 Task: Add the task  Integrate a new email marketing system for a company's email campaigns to the section Code Cheetahs in the project AgileInsight and add a Due Date to the respective task as 2023/08/17
Action: Mouse moved to (89, 312)
Screenshot: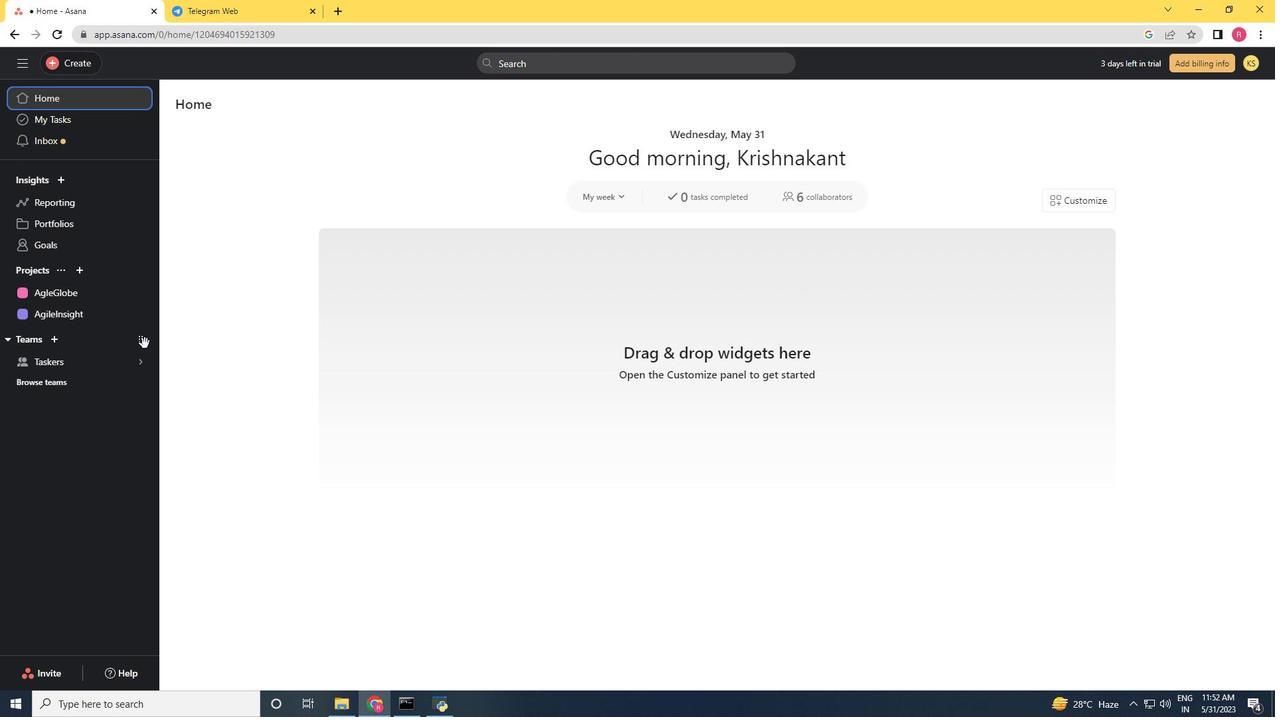 
Action: Mouse pressed left at (89, 312)
Screenshot: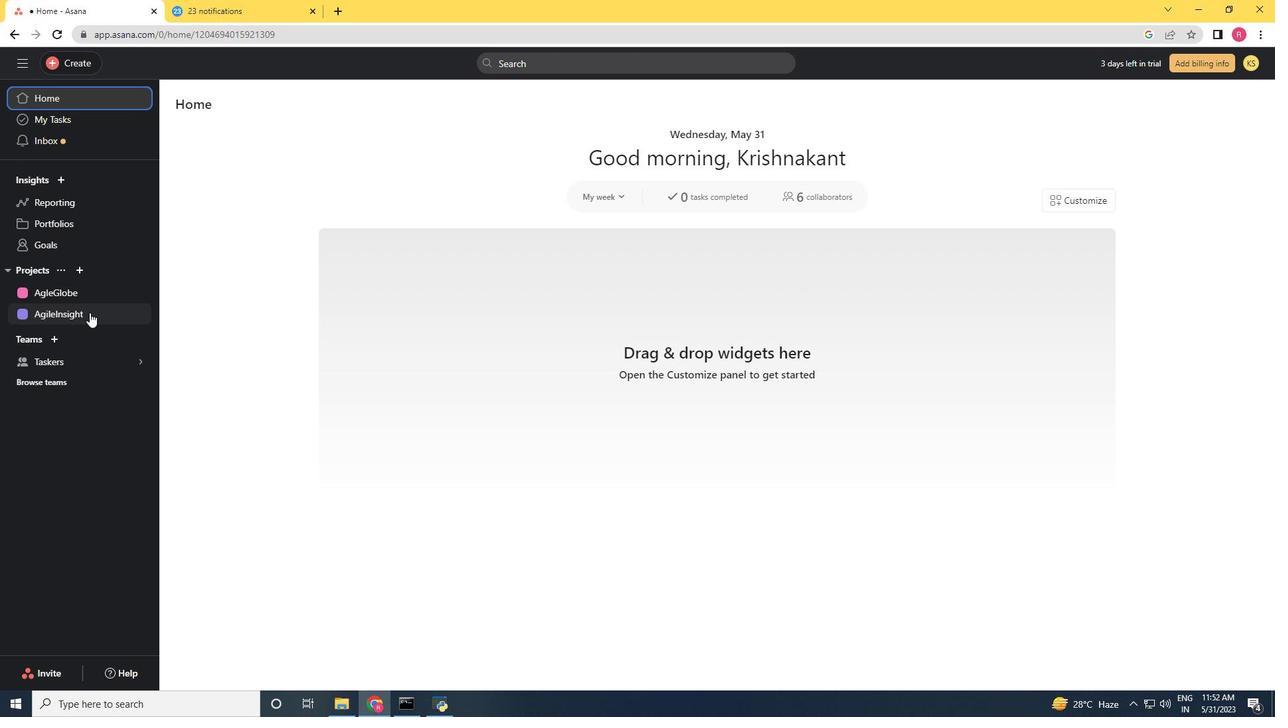 
Action: Mouse moved to (843, 298)
Screenshot: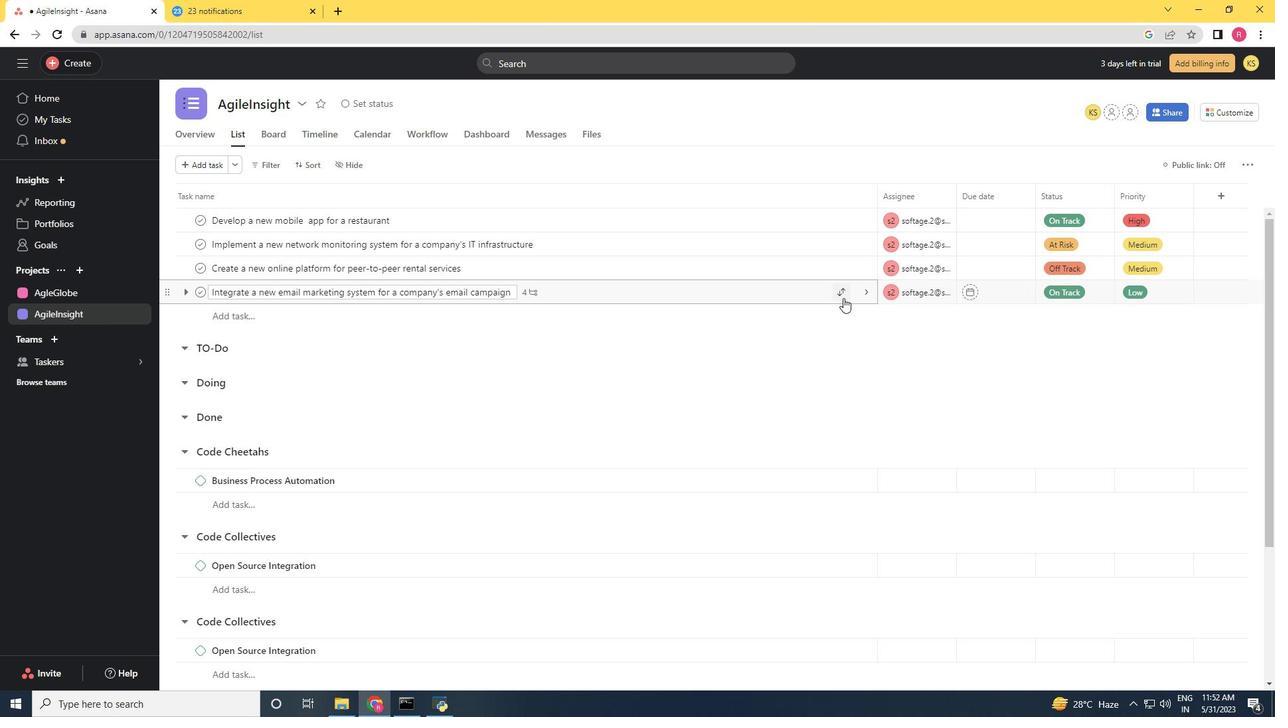 
Action: Mouse pressed left at (843, 298)
Screenshot: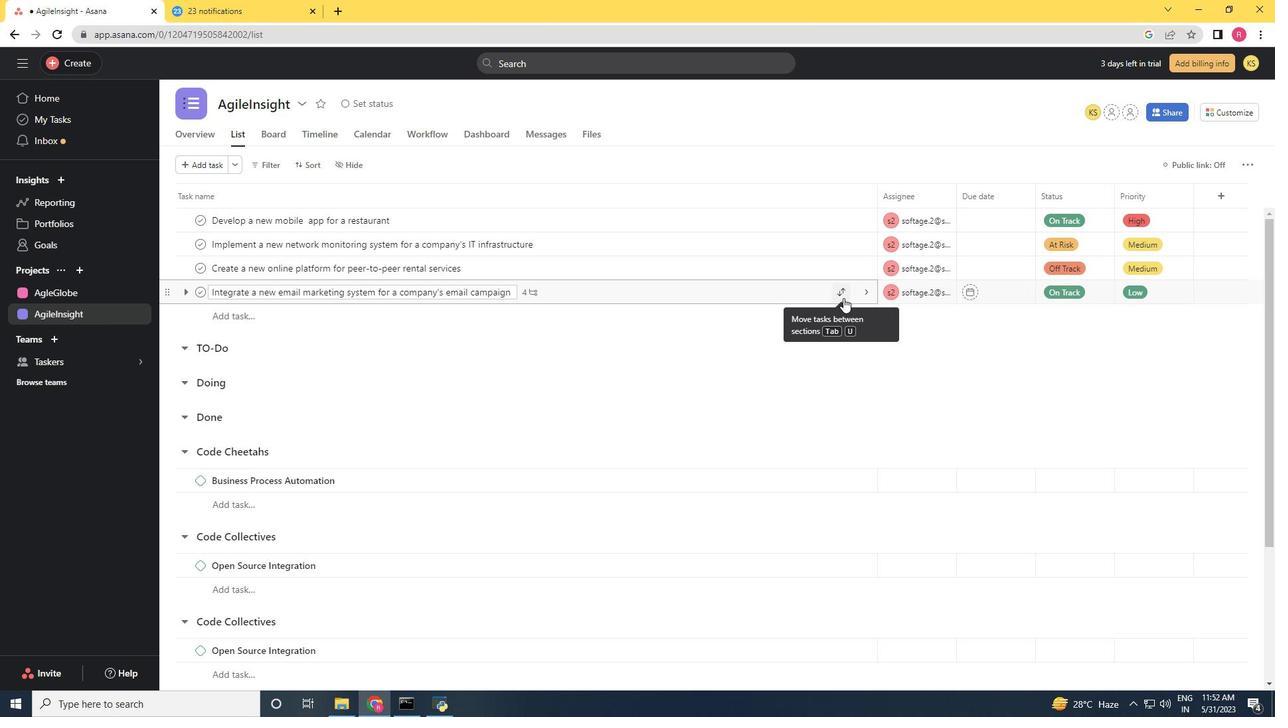 
Action: Mouse moved to (807, 443)
Screenshot: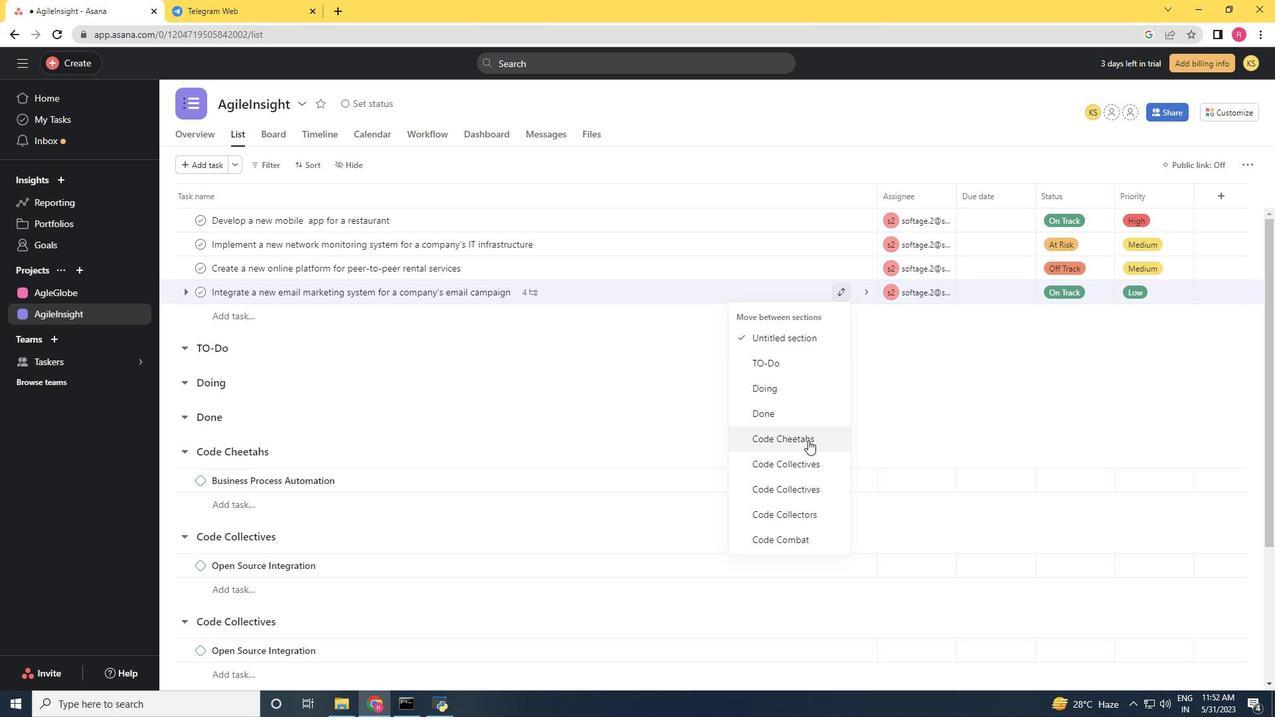 
Action: Mouse pressed left at (807, 443)
Screenshot: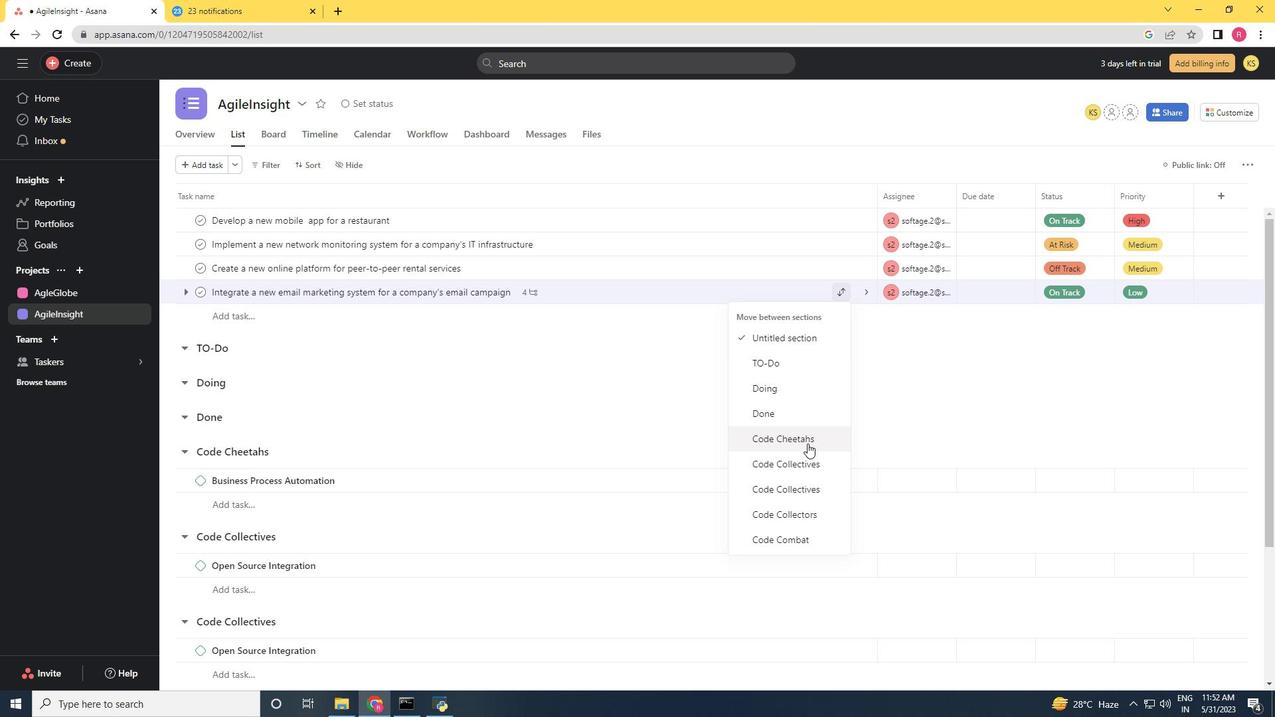 
Action: Mouse moved to (318, 164)
Screenshot: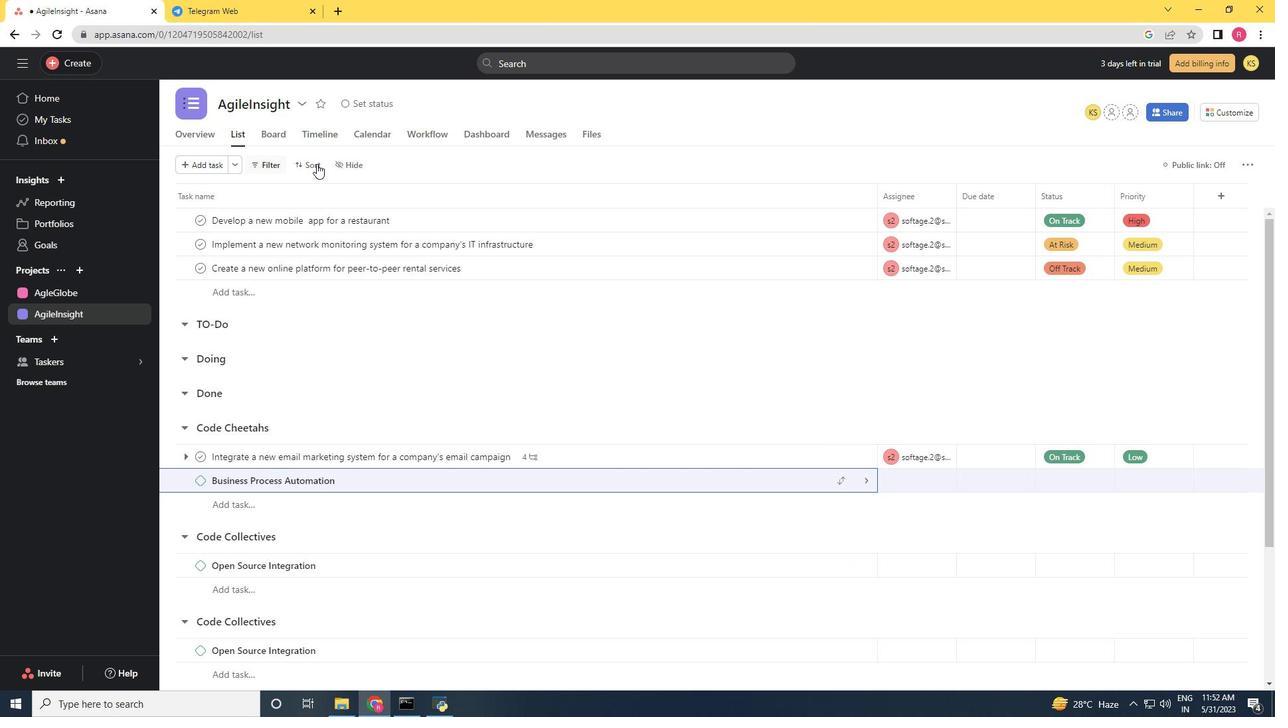 
Action: Mouse pressed left at (318, 164)
Screenshot: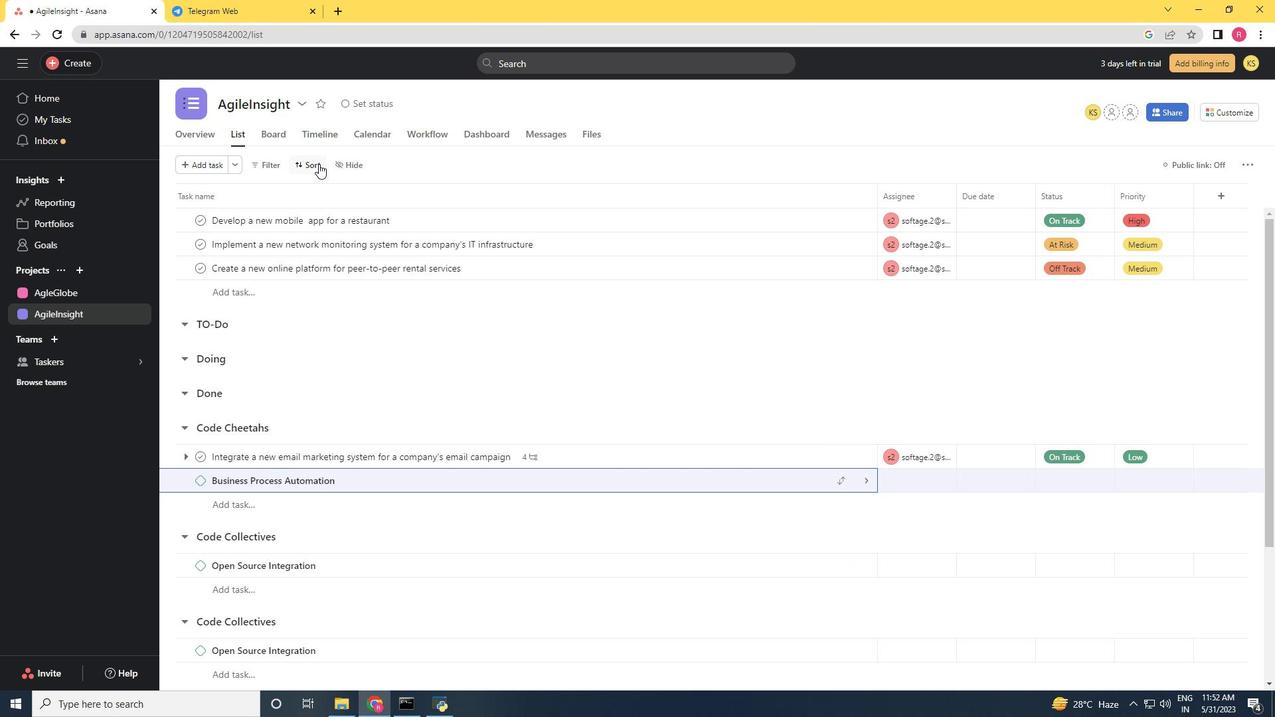 
Action: Mouse moved to (597, 439)
Screenshot: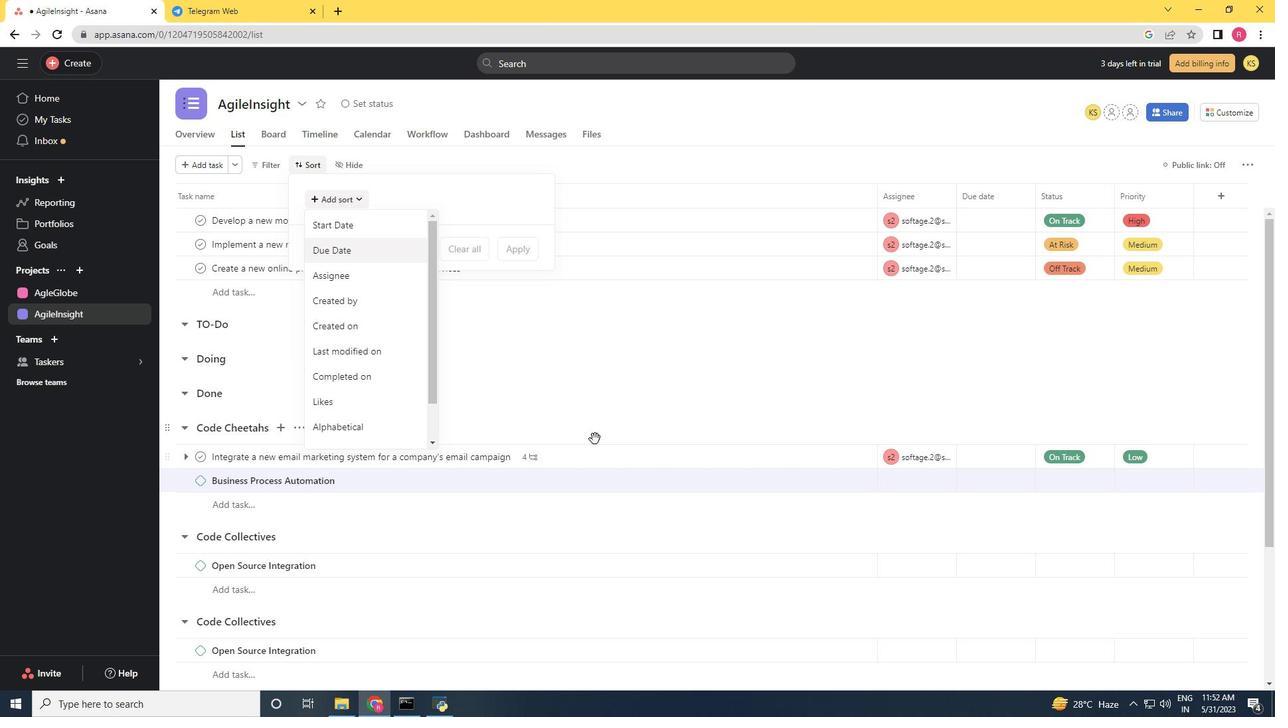 
Action: Mouse pressed left at (597, 439)
Screenshot: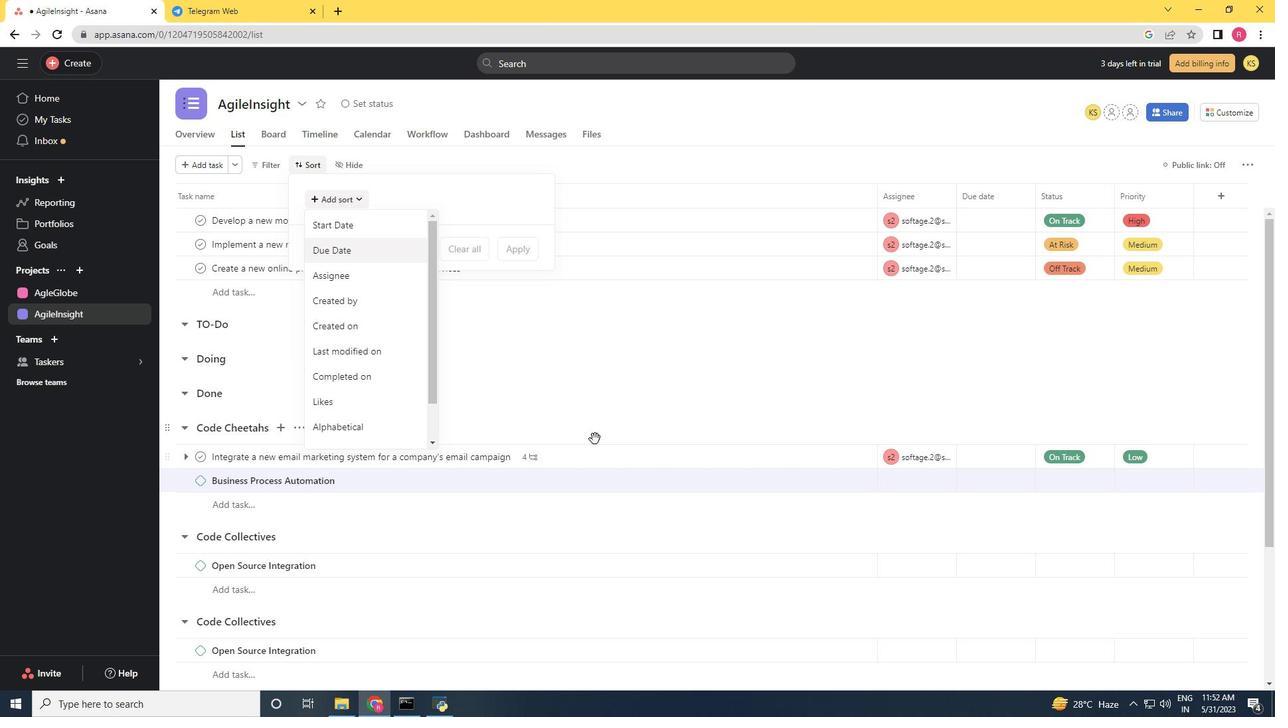 
Action: Mouse moved to (602, 445)
Screenshot: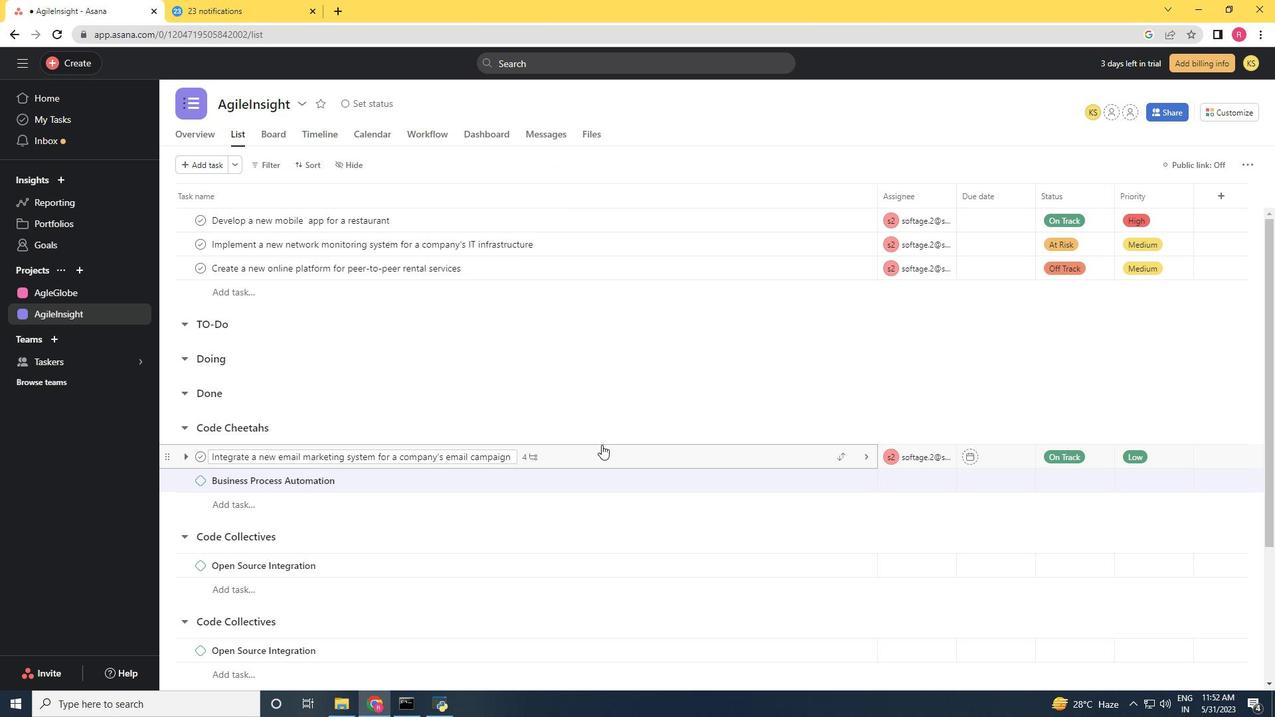 
Action: Mouse pressed left at (602, 445)
Screenshot: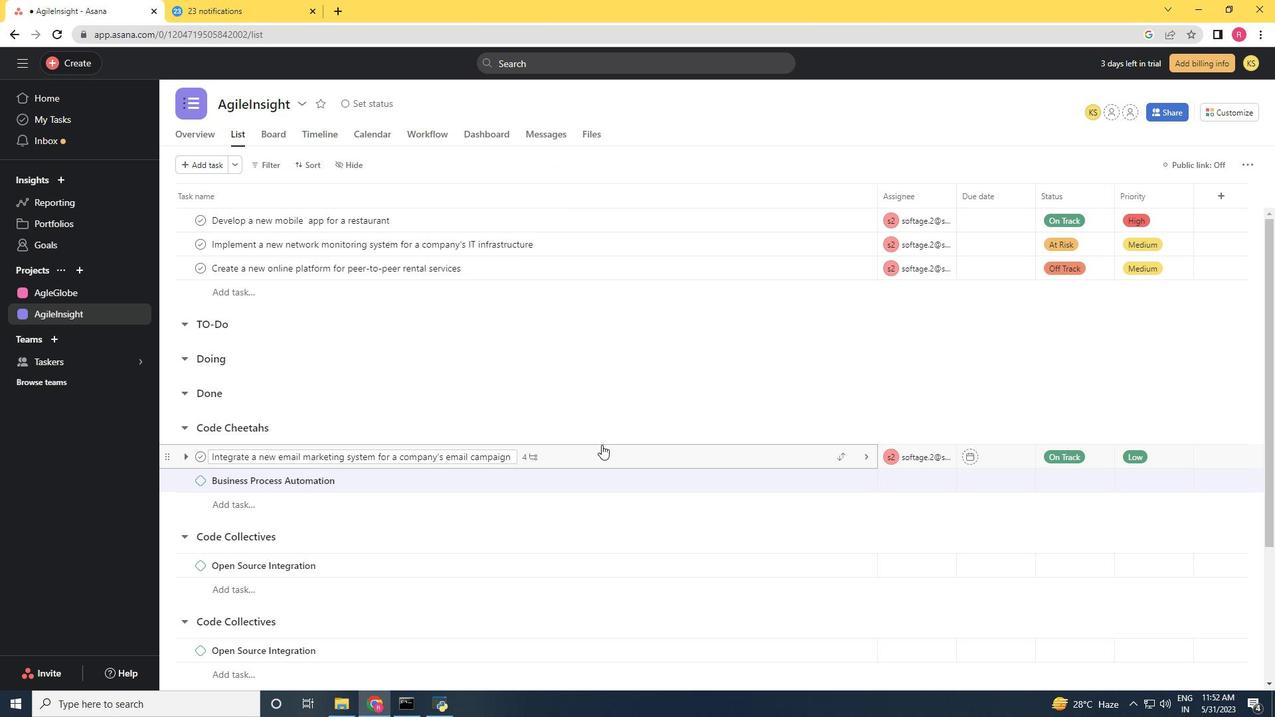 
Action: Mouse moved to (962, 278)
Screenshot: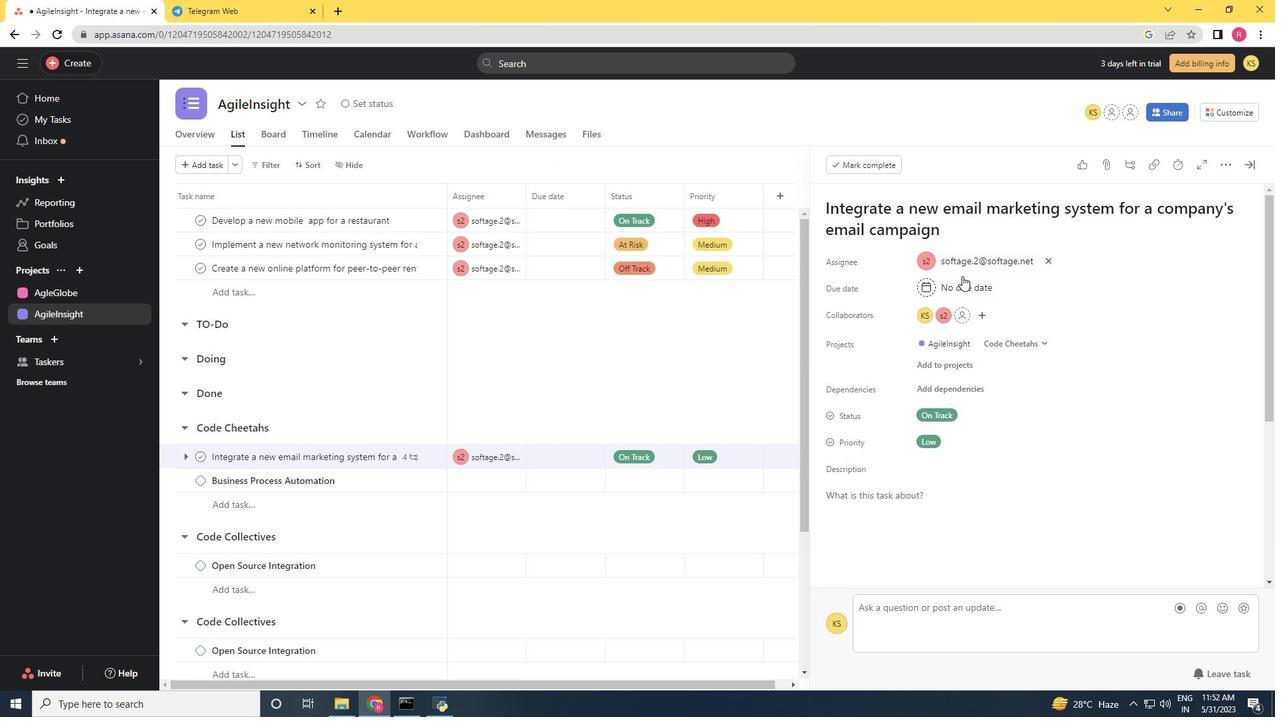 
Action: Mouse pressed left at (962, 278)
Screenshot: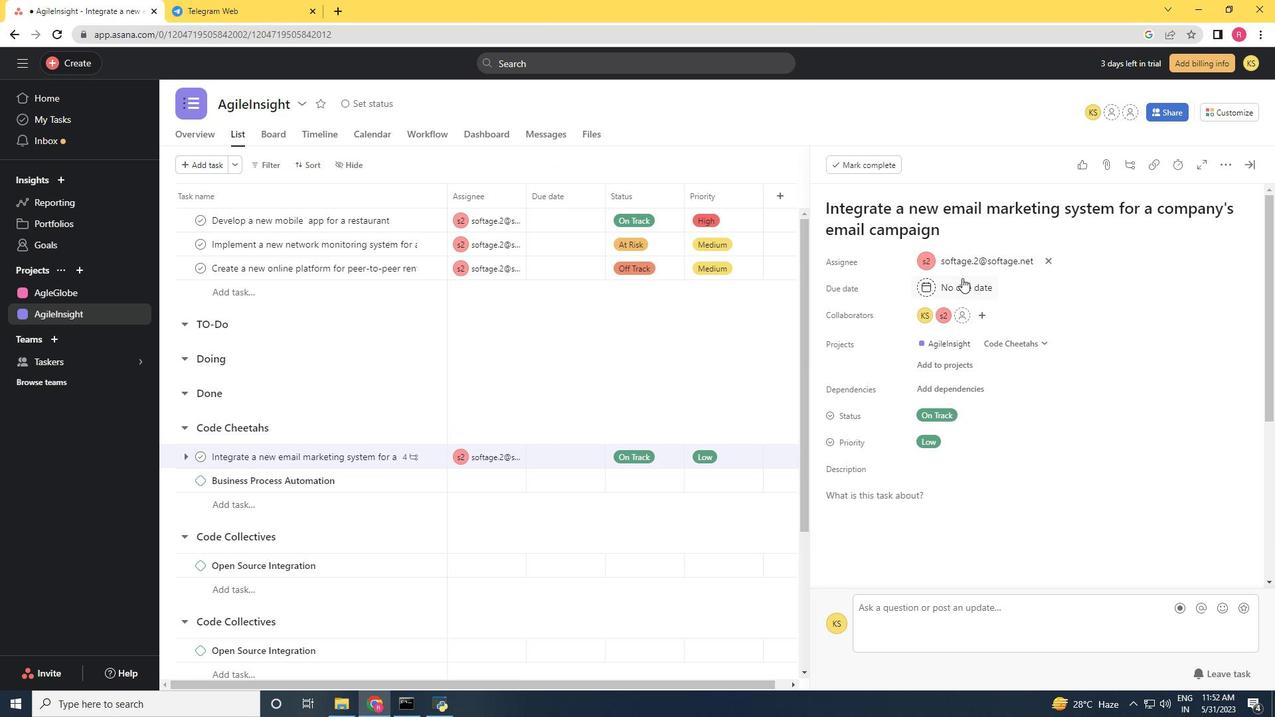 
Action: Mouse moved to (1080, 355)
Screenshot: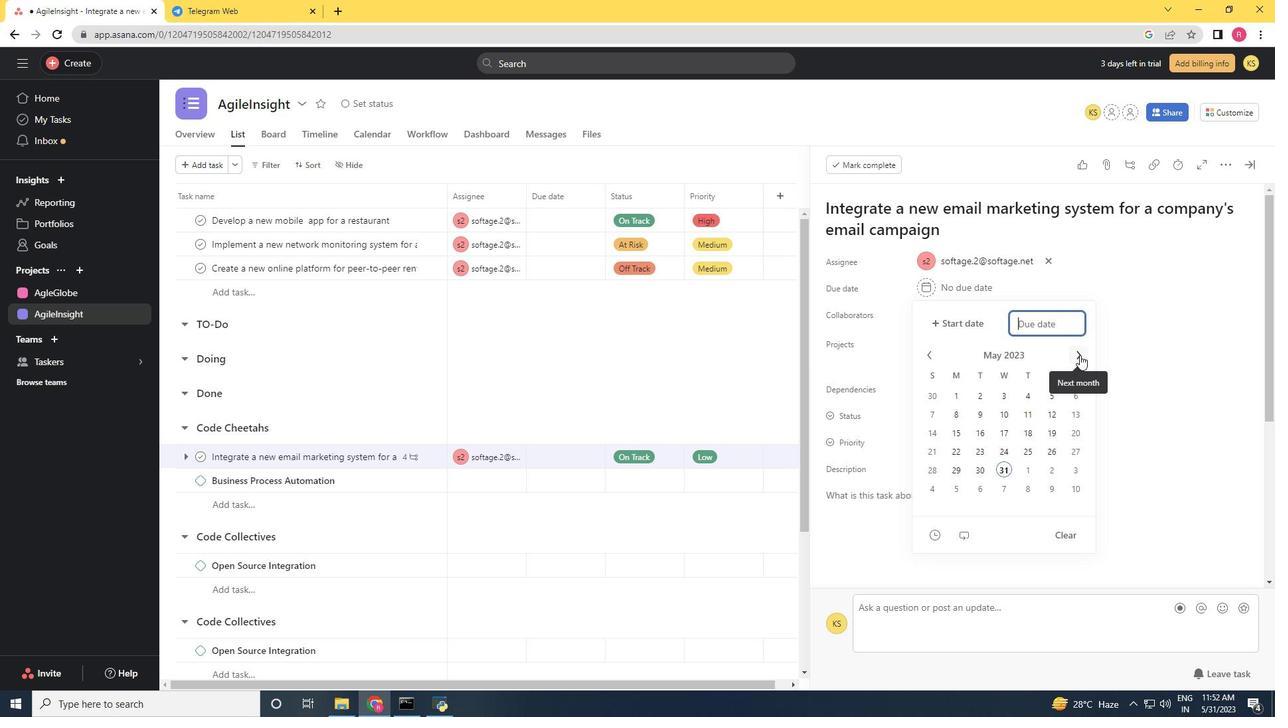 
Action: Mouse pressed left at (1080, 355)
Screenshot: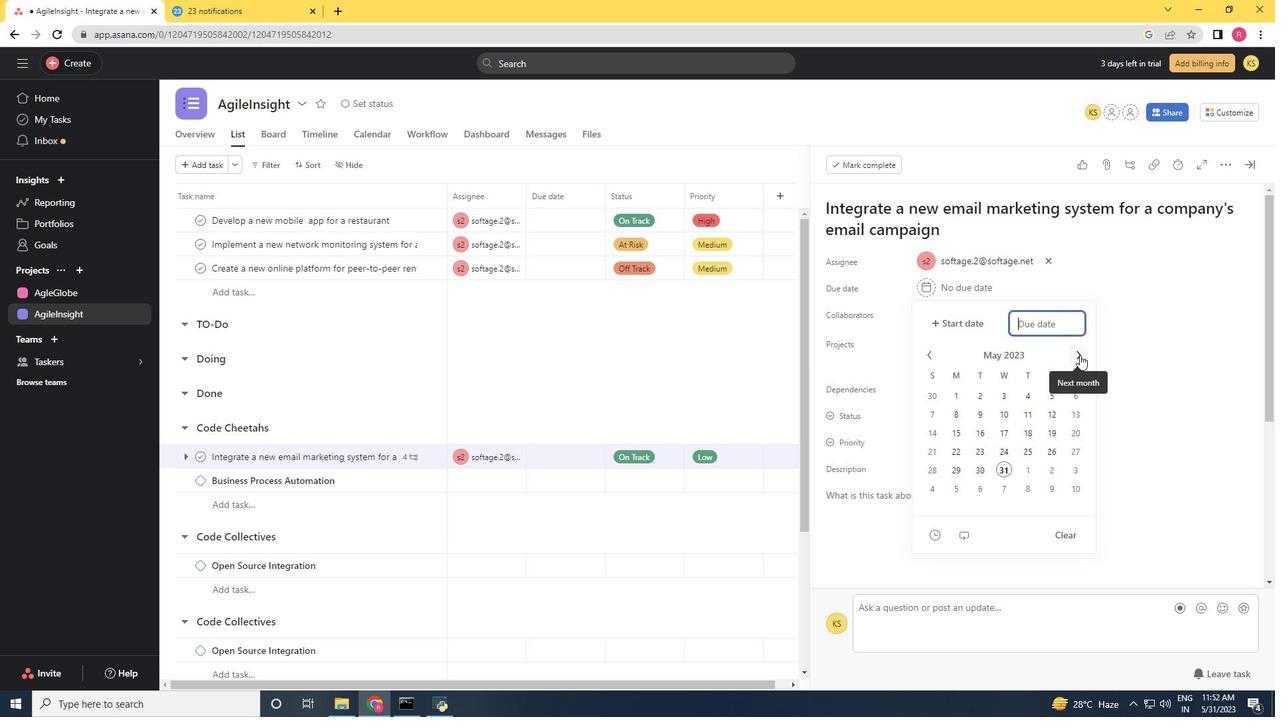 
Action: Mouse pressed left at (1080, 355)
Screenshot: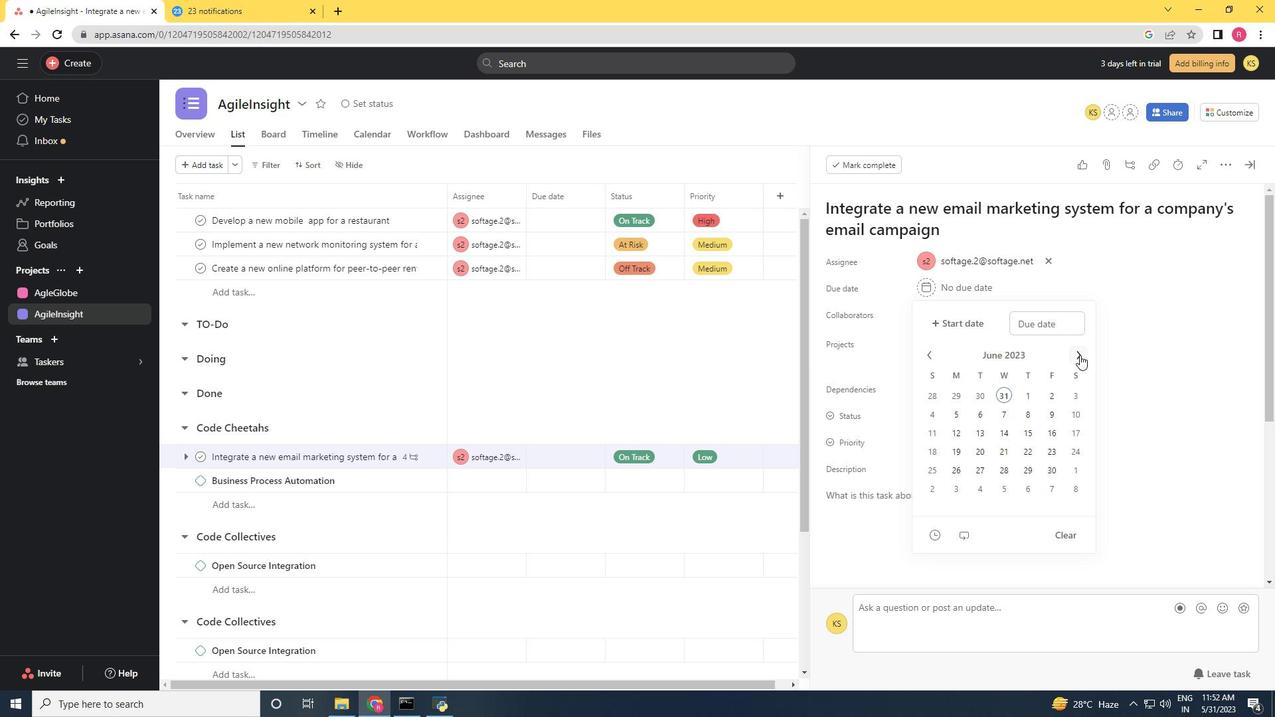 
Action: Mouse pressed left at (1080, 355)
Screenshot: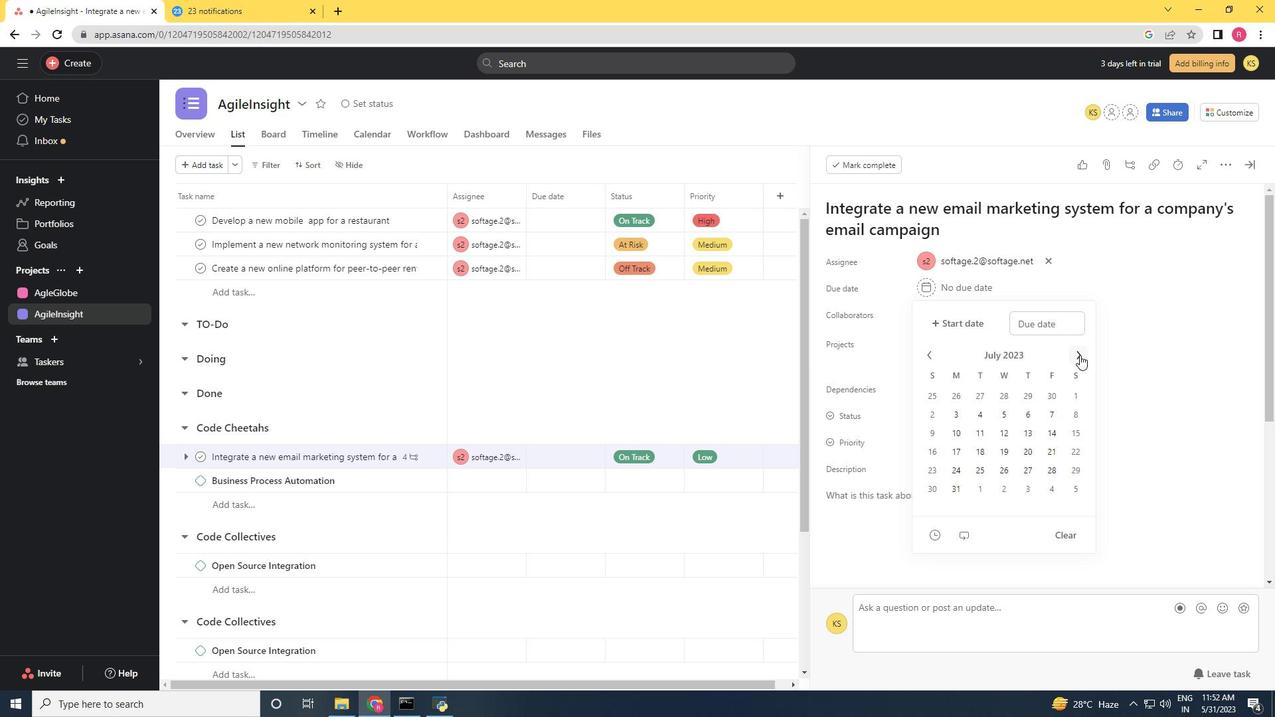 
Action: Mouse moved to (1034, 433)
Screenshot: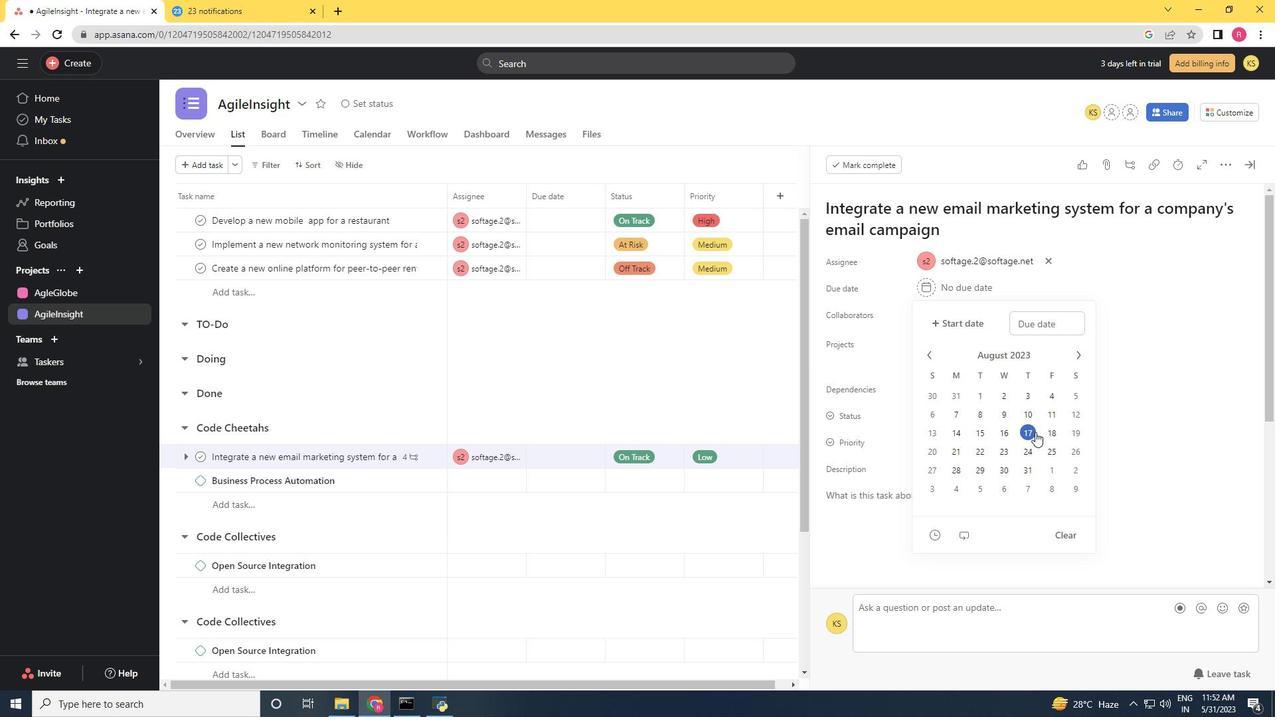 
Action: Mouse pressed left at (1034, 433)
Screenshot: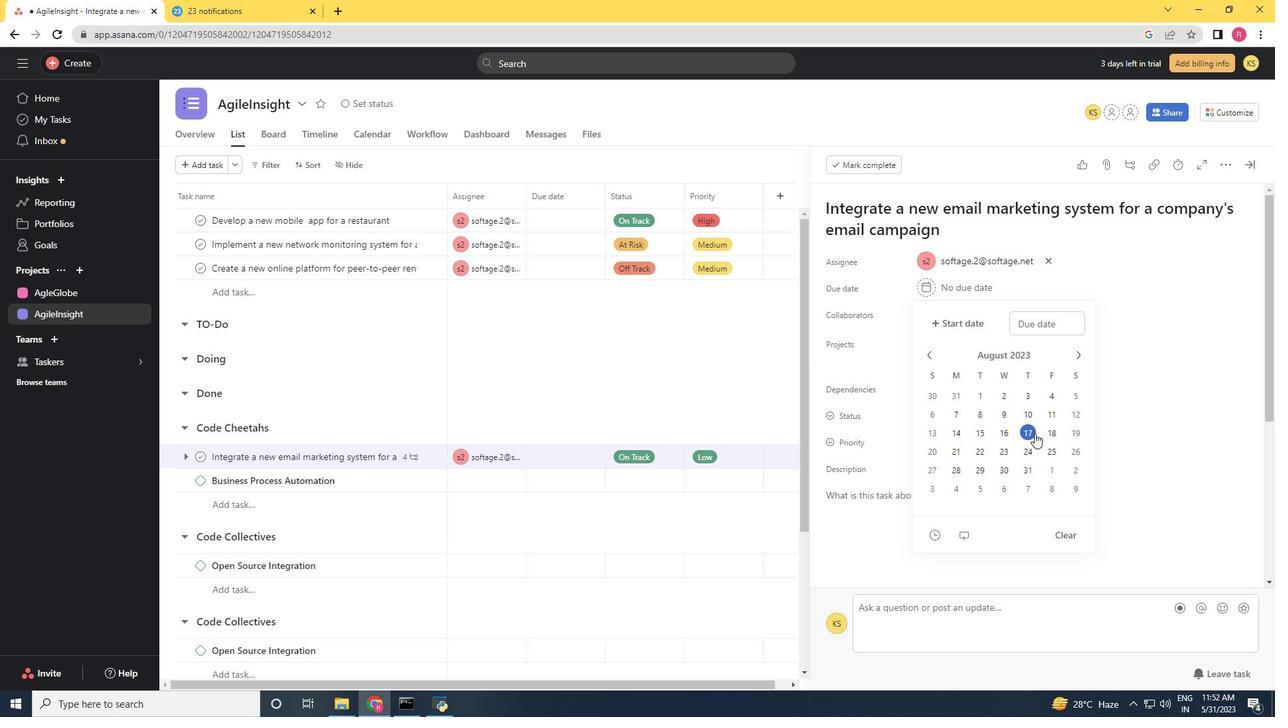 
Action: Mouse moved to (1187, 389)
Screenshot: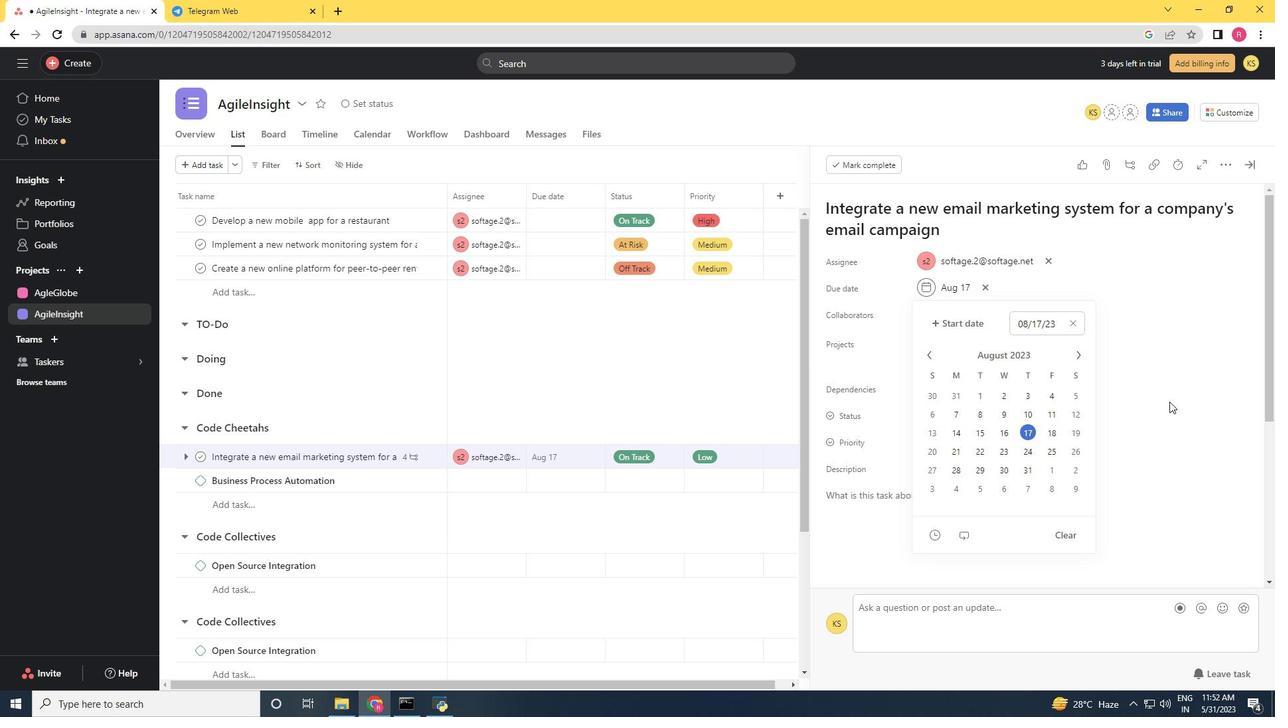 
Action: Mouse pressed left at (1187, 389)
Screenshot: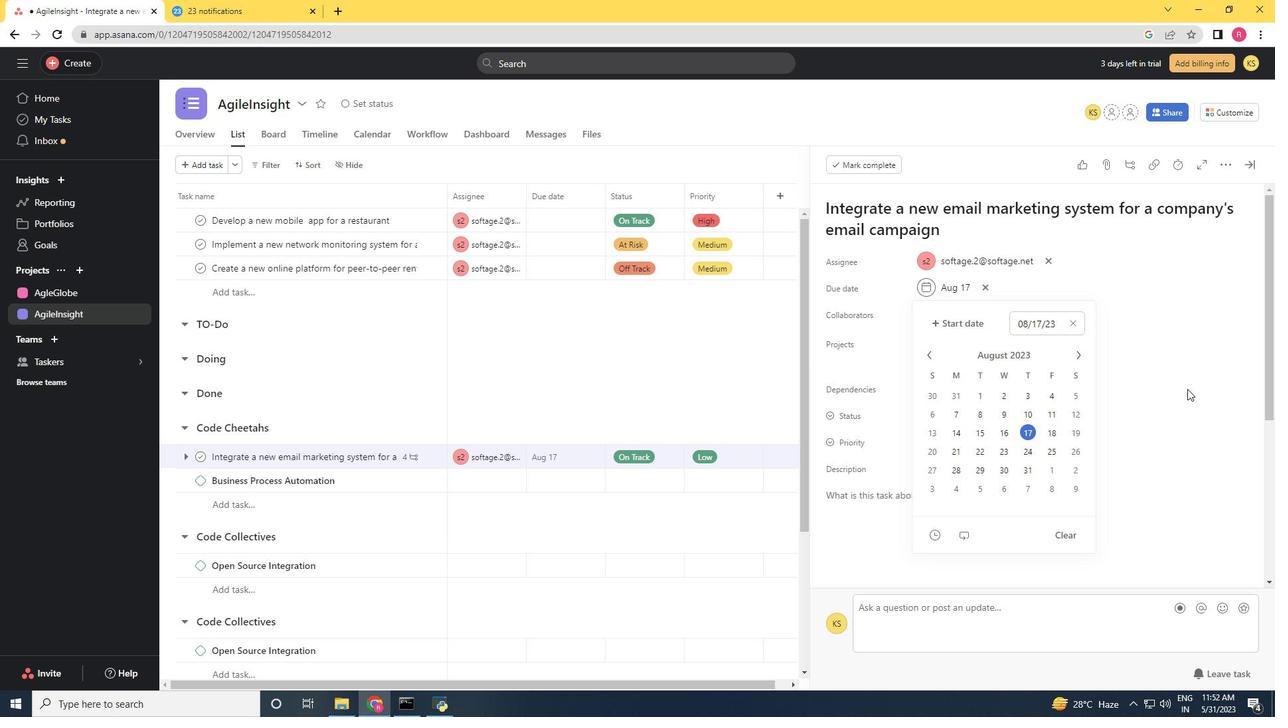 
Action: Mouse moved to (1252, 166)
Screenshot: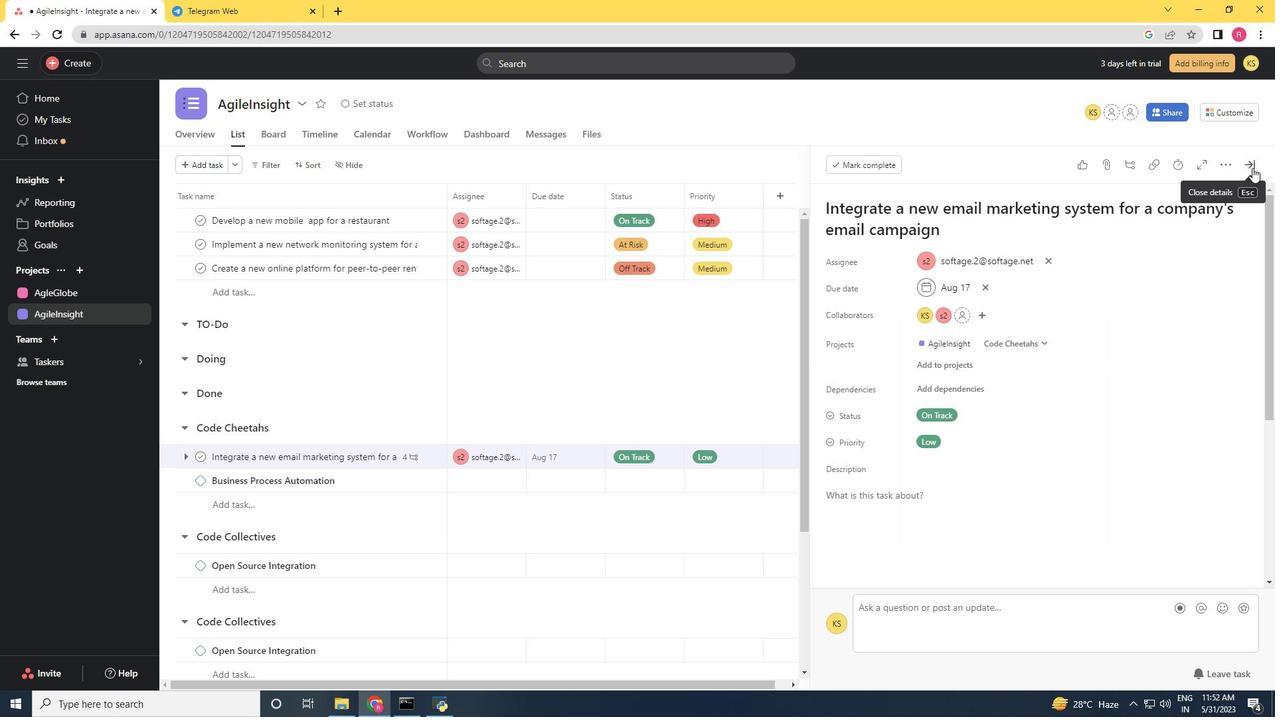 
Action: Mouse pressed left at (1252, 166)
Screenshot: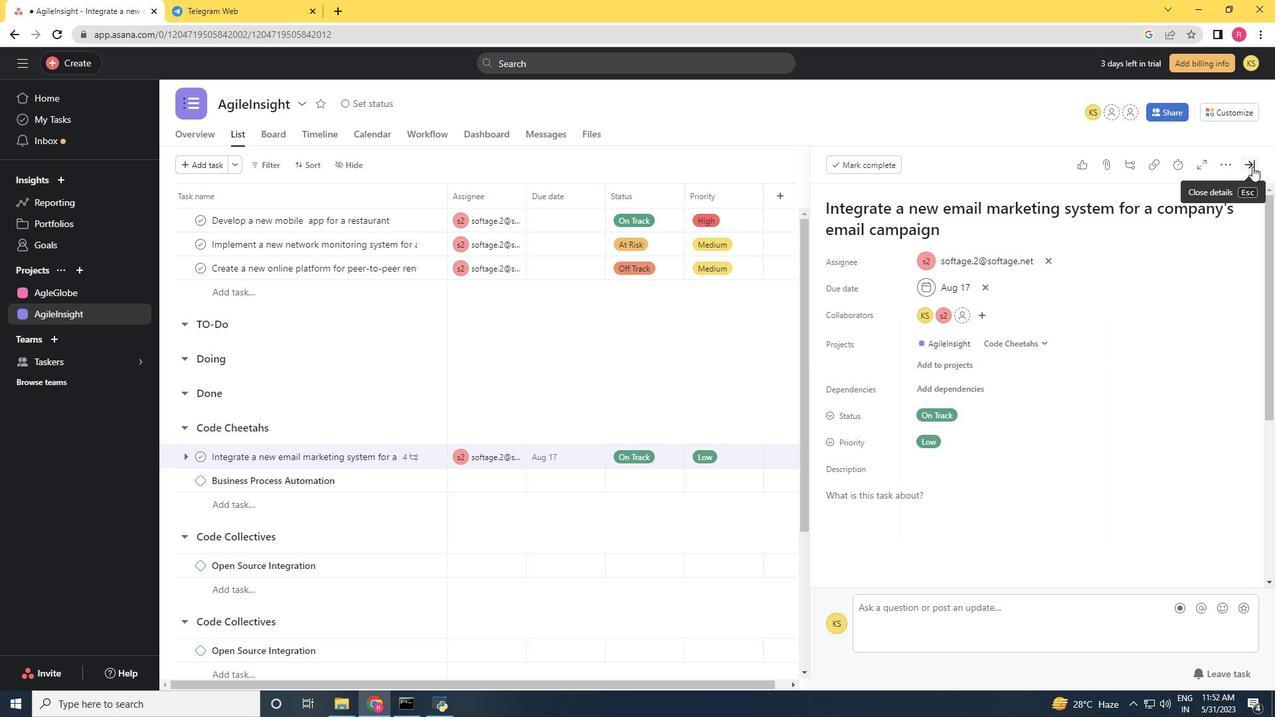 
